 Task: Select the criteria, "less than".
Action: Mouse moved to (203, 90)
Screenshot: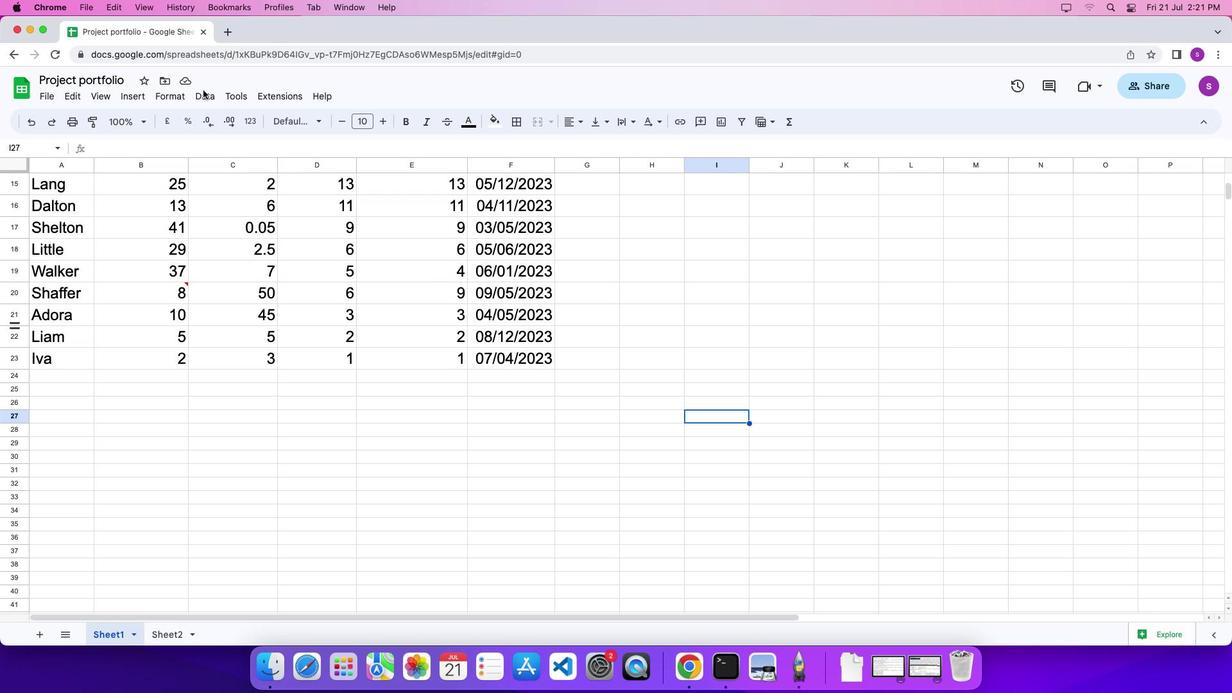 
Action: Mouse pressed left at (203, 90)
Screenshot: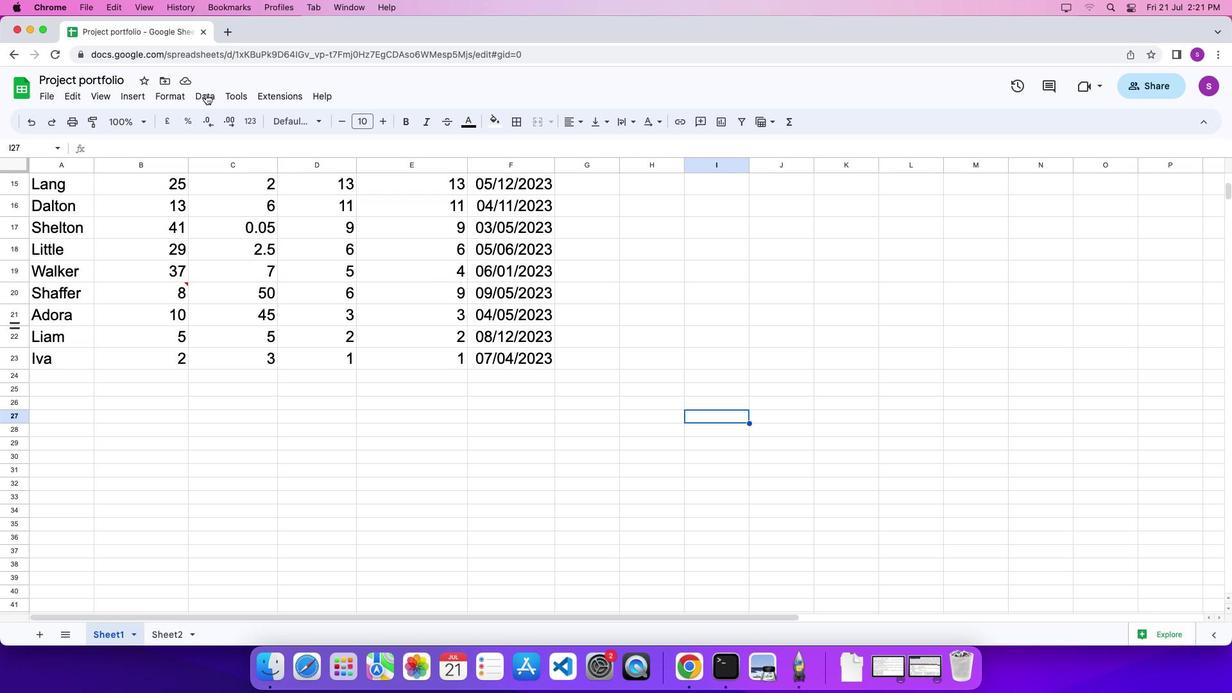 
Action: Mouse moved to (206, 93)
Screenshot: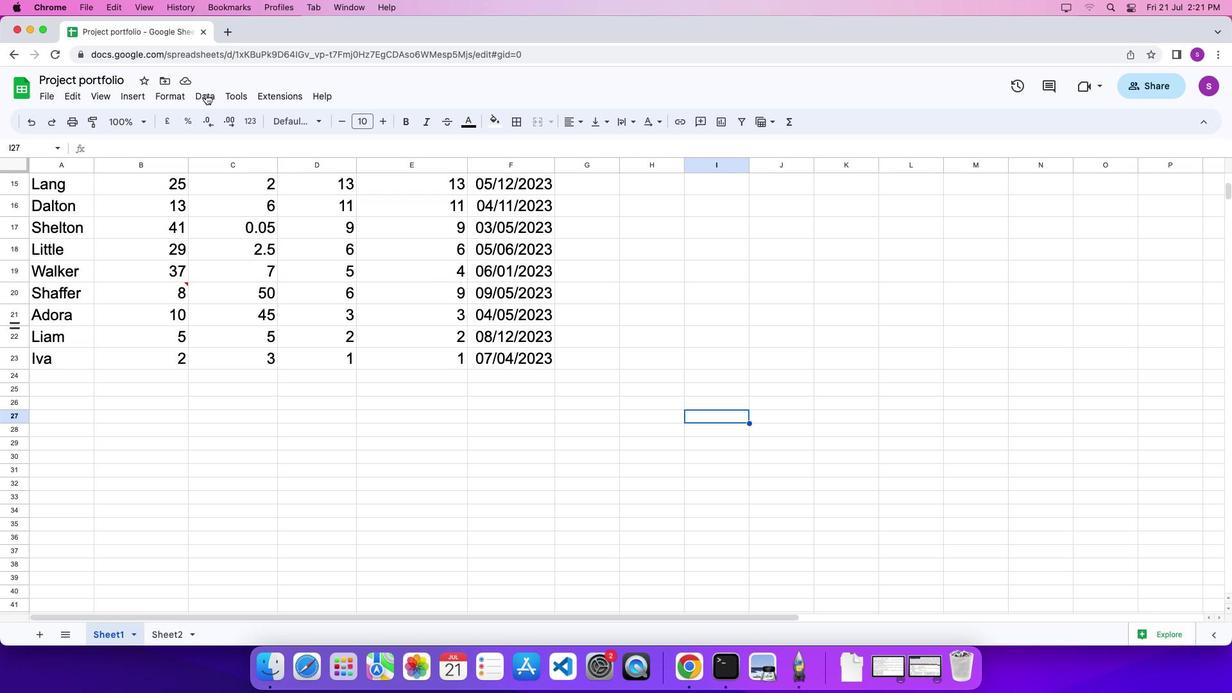 
Action: Mouse pressed left at (206, 93)
Screenshot: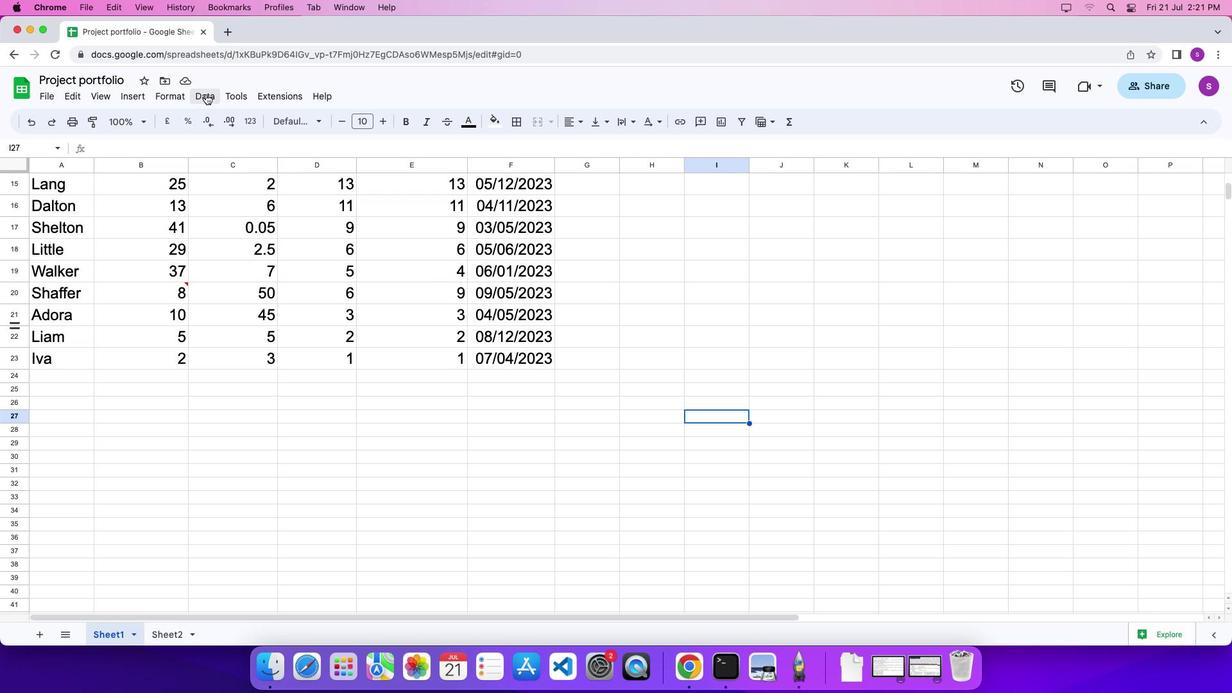 
Action: Mouse moved to (244, 349)
Screenshot: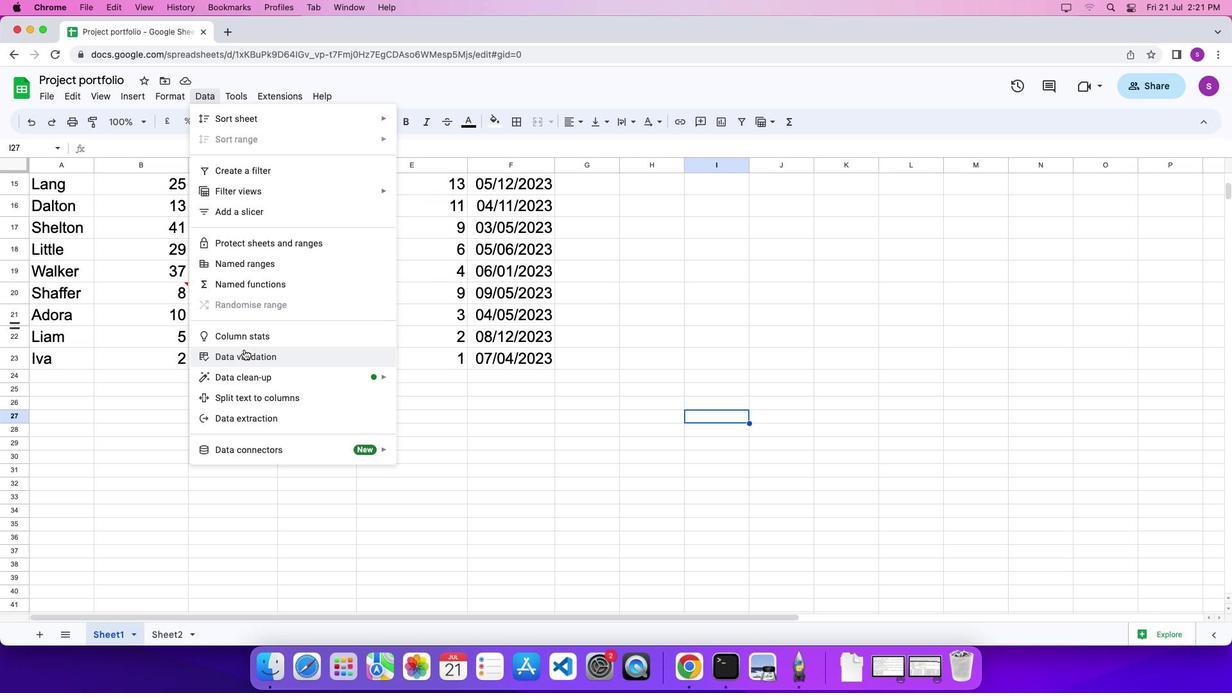 
Action: Mouse pressed left at (244, 349)
Screenshot: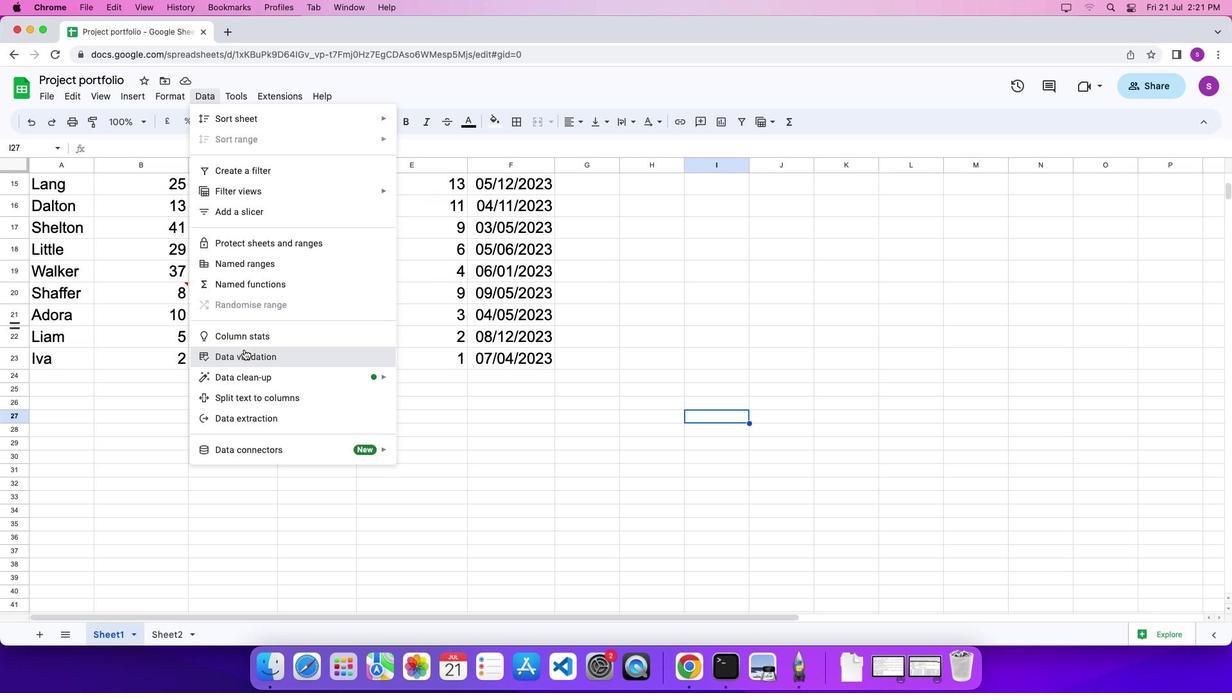 
Action: Mouse moved to (1166, 213)
Screenshot: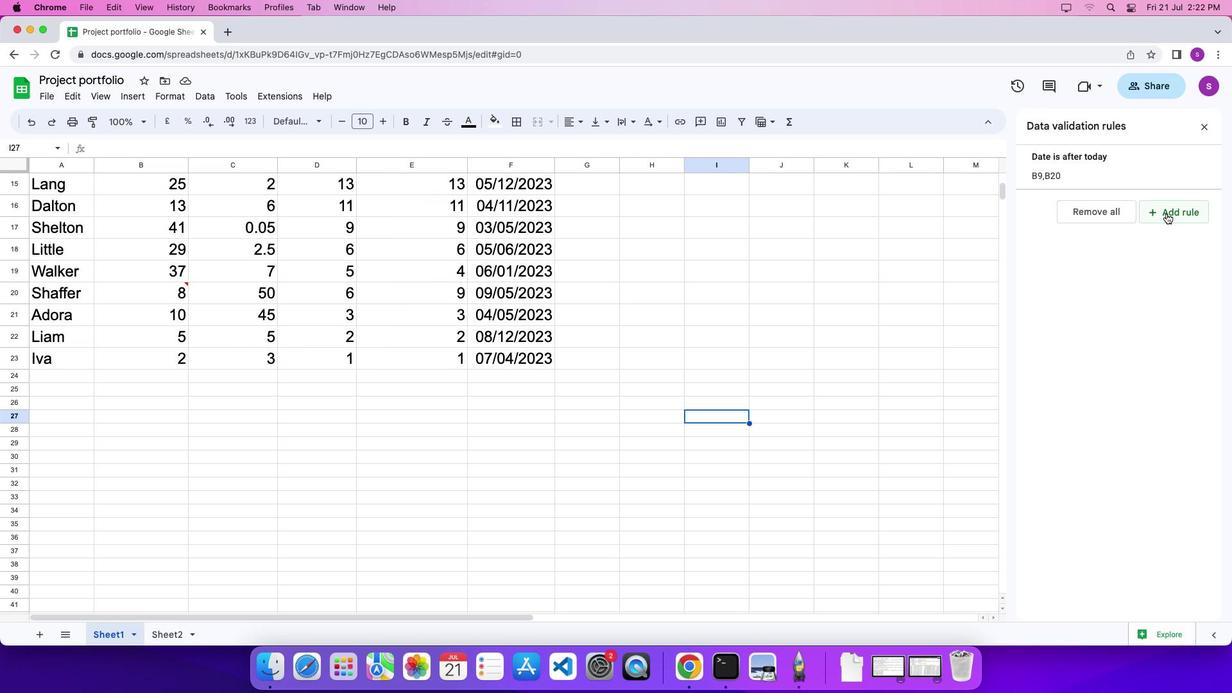 
Action: Mouse pressed left at (1166, 213)
Screenshot: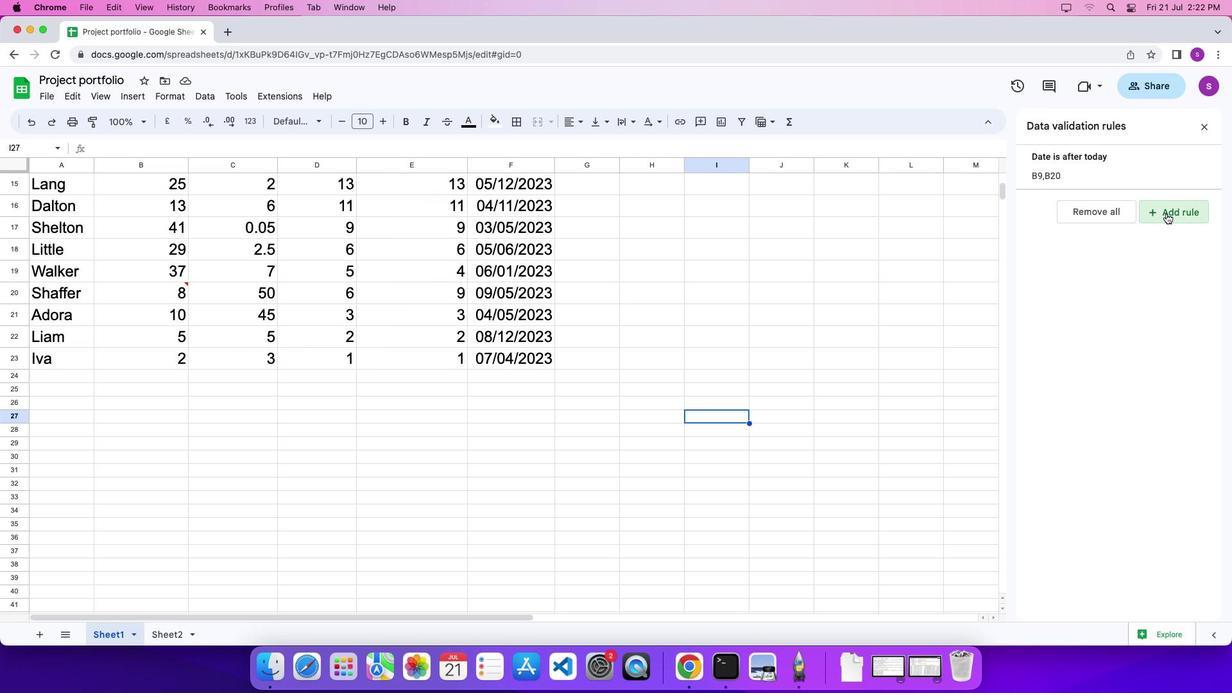 
Action: Mouse moved to (1140, 244)
Screenshot: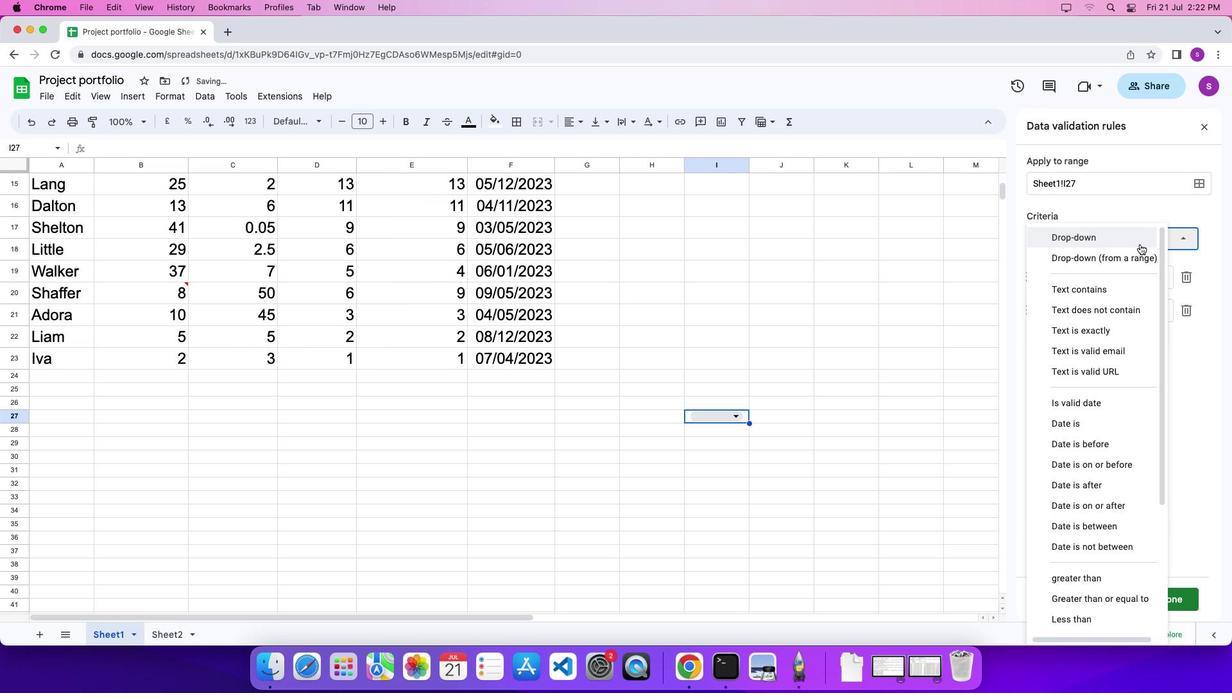 
Action: Mouse pressed left at (1140, 244)
Screenshot: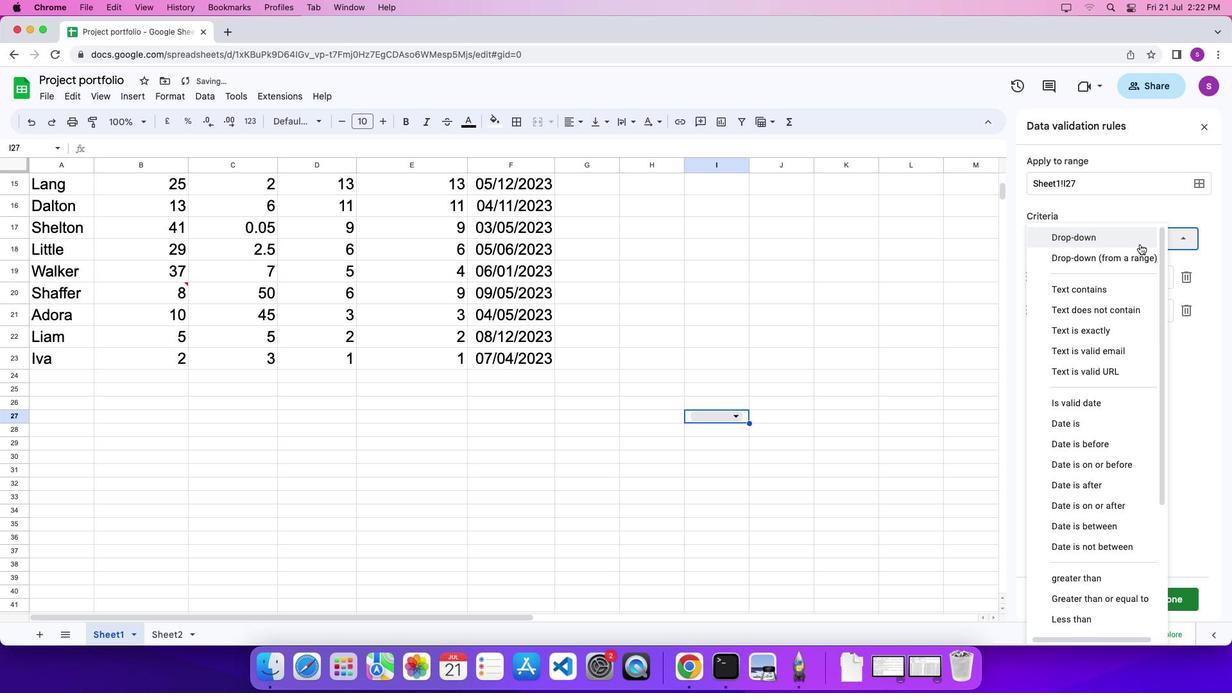 
Action: Mouse moved to (1092, 612)
Screenshot: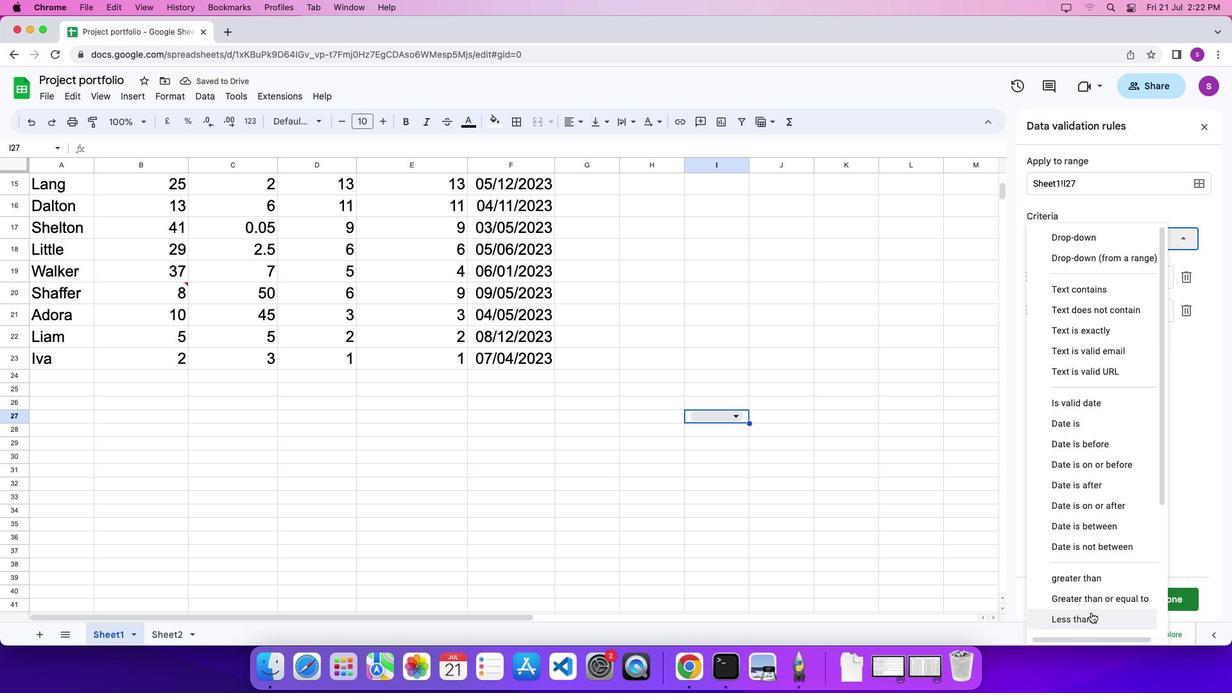 
Action: Mouse pressed left at (1092, 612)
Screenshot: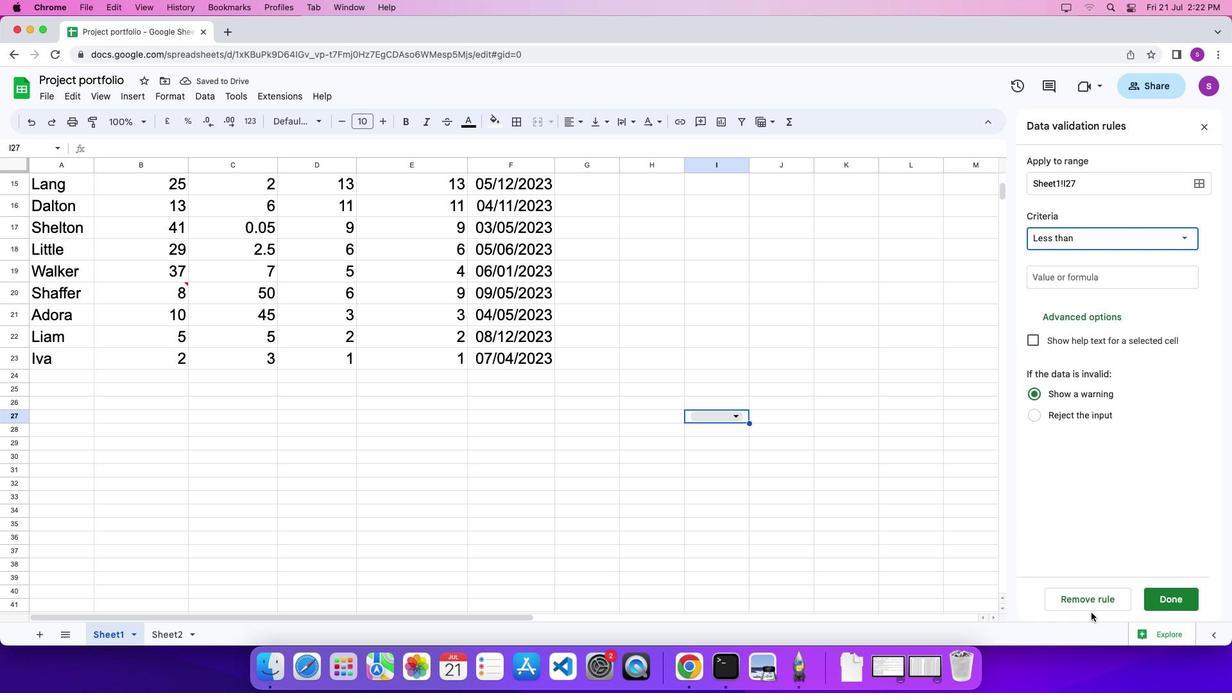 
